 Task: Create a task  Integrate website with email marketing platforms , assign it to team member softage.5@softage.net in the project AgileCore and update the status of the task to  At Risk , set the priority of the task to Medium
Action: Mouse moved to (67, 336)
Screenshot: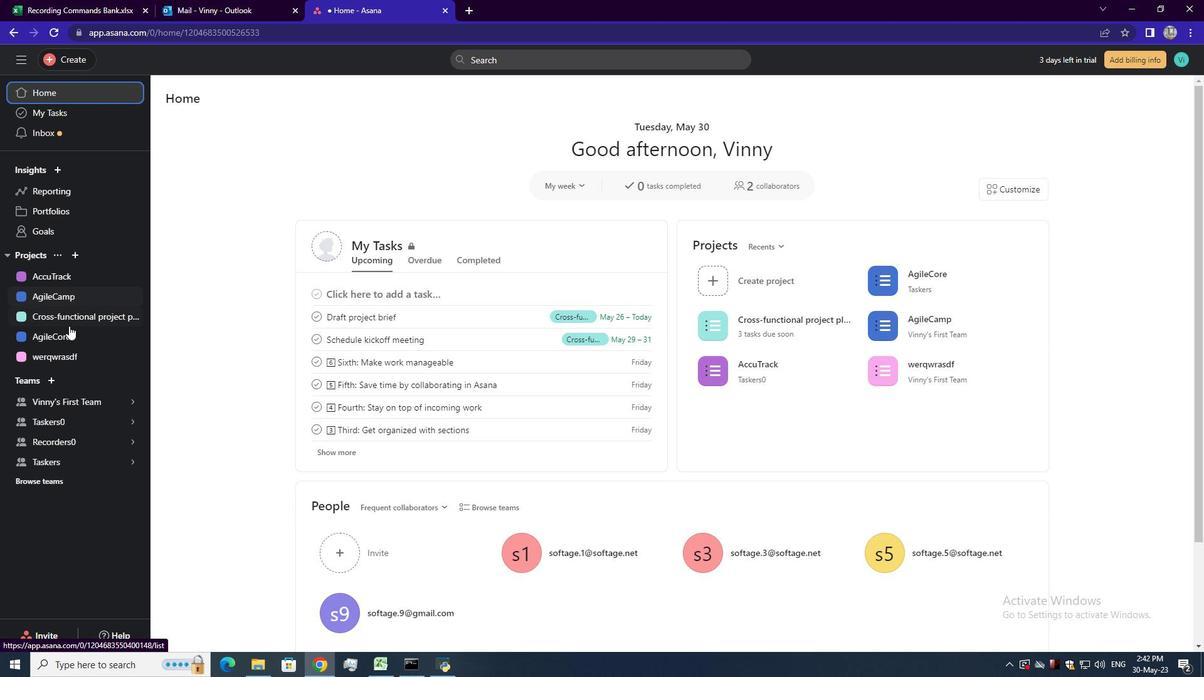 
Action: Mouse pressed left at (67, 336)
Screenshot: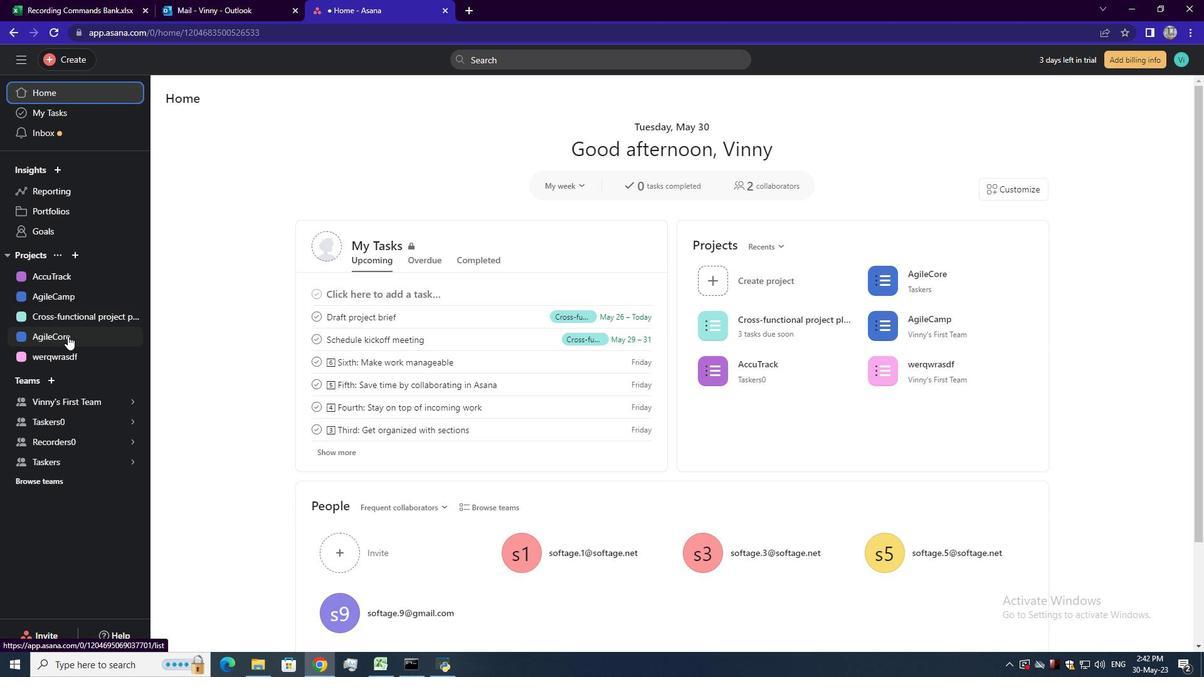 
Action: Mouse moved to (72, 57)
Screenshot: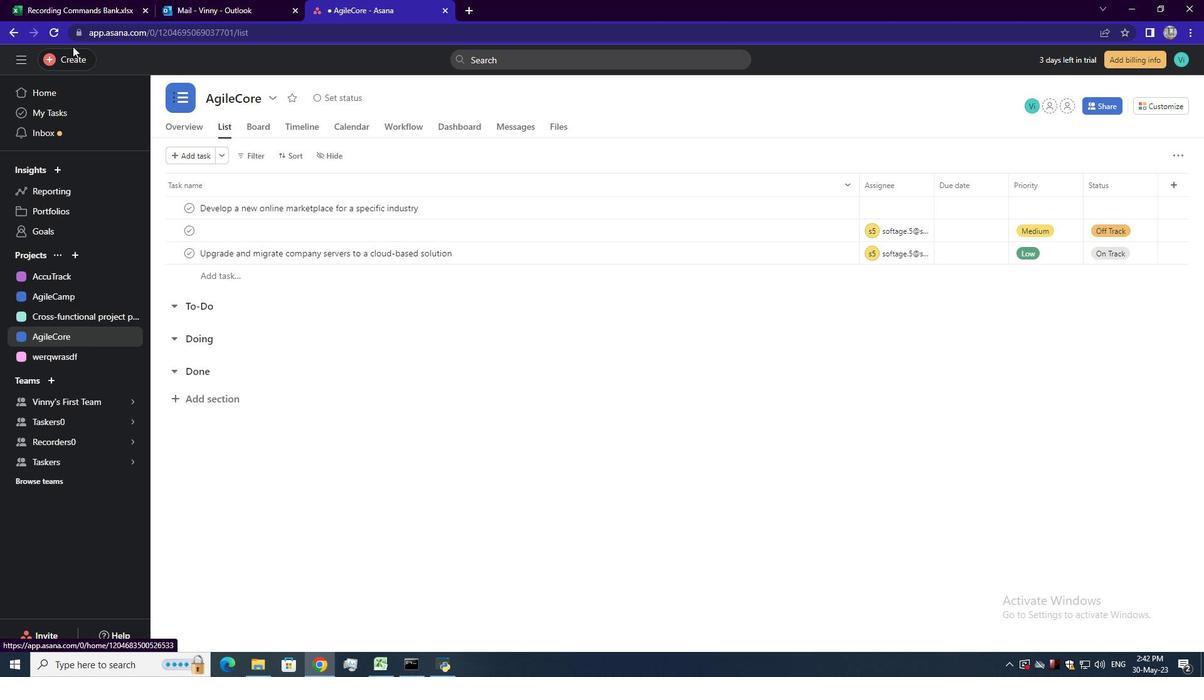 
Action: Mouse pressed left at (72, 57)
Screenshot: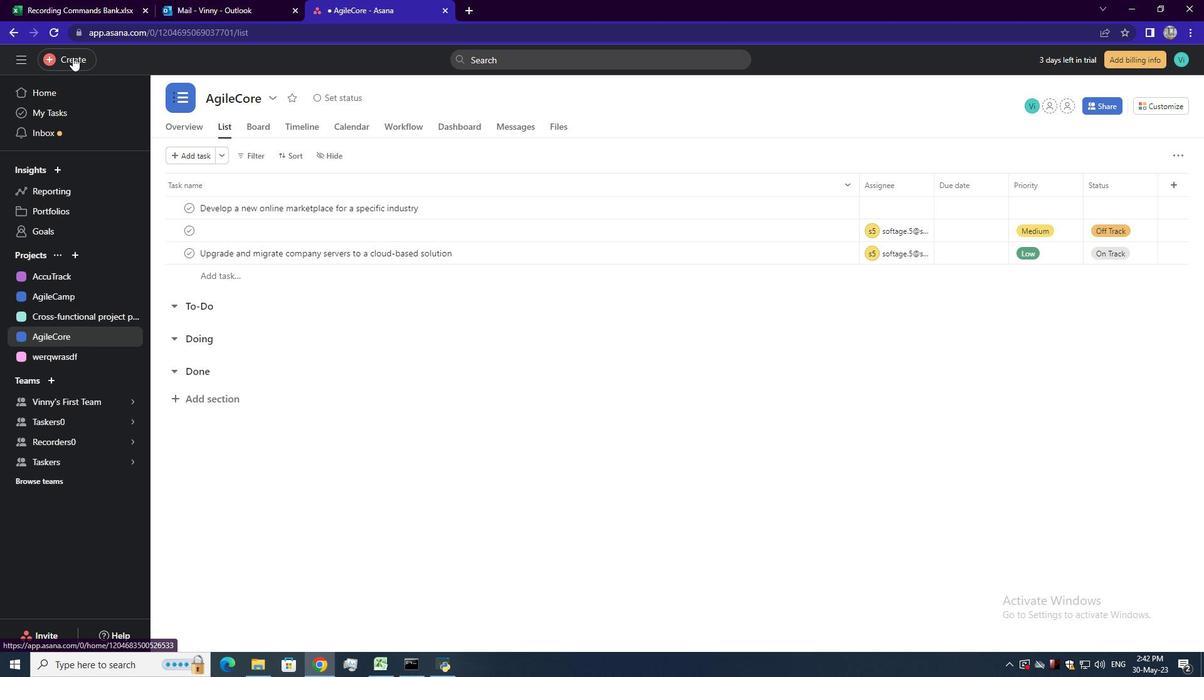 
Action: Mouse moved to (121, 63)
Screenshot: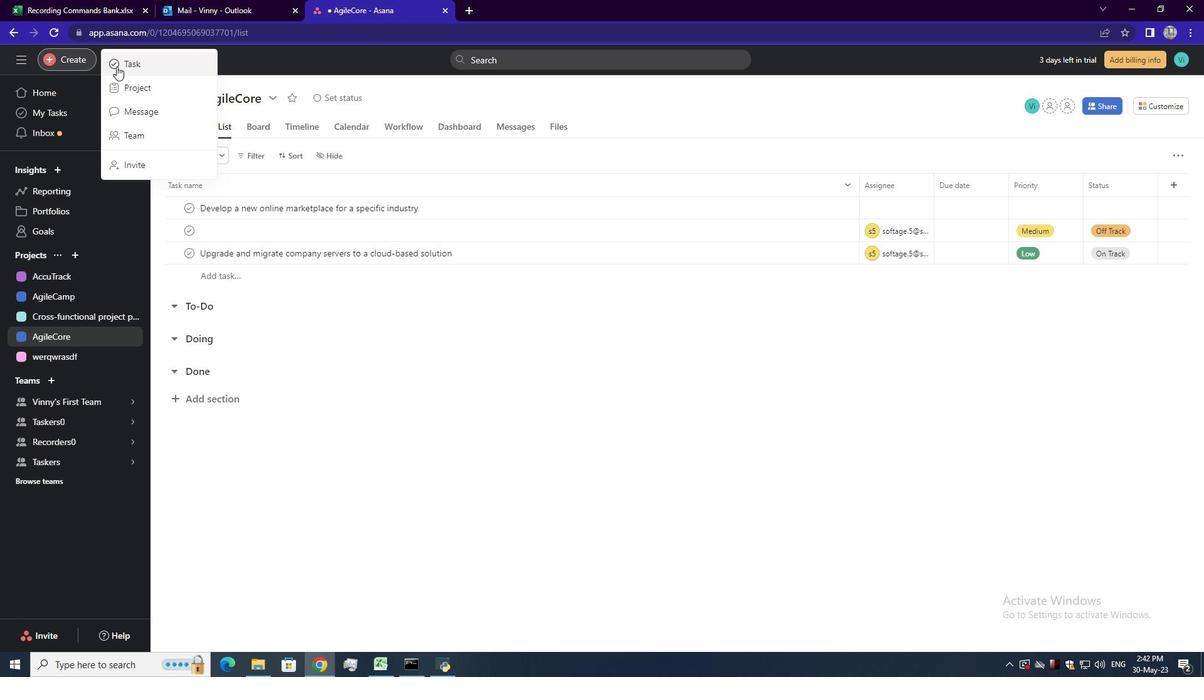 
Action: Mouse pressed left at (121, 63)
Screenshot: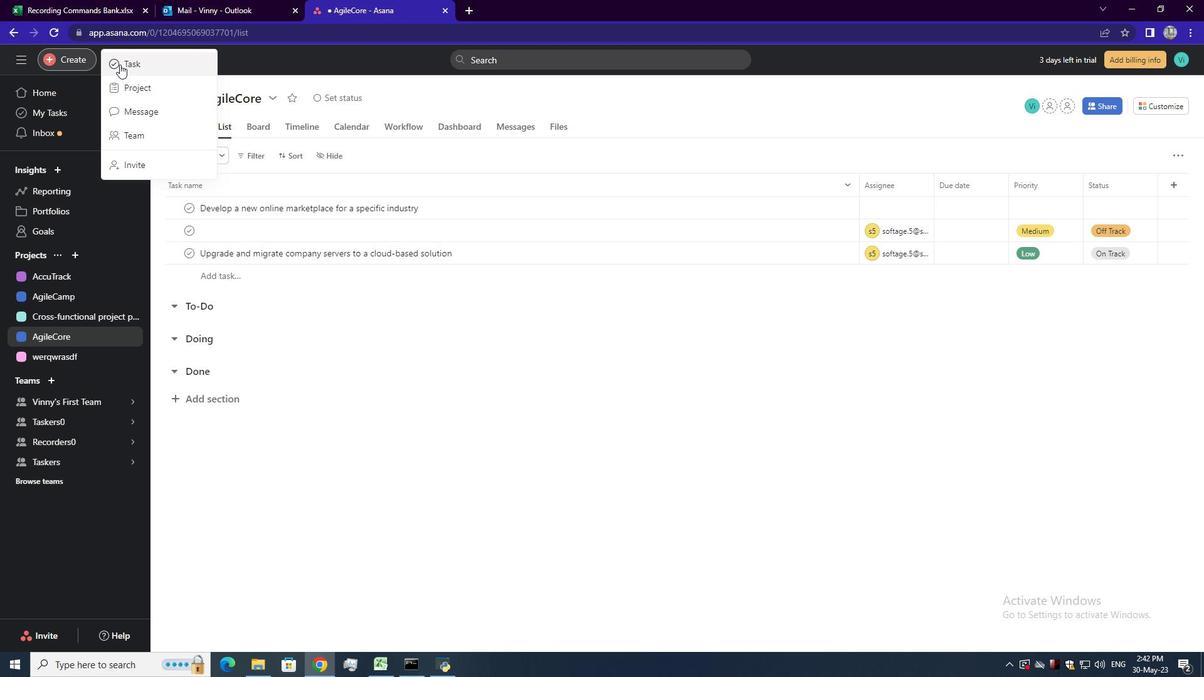 
Action: Mouse pressed left at (121, 63)
Screenshot: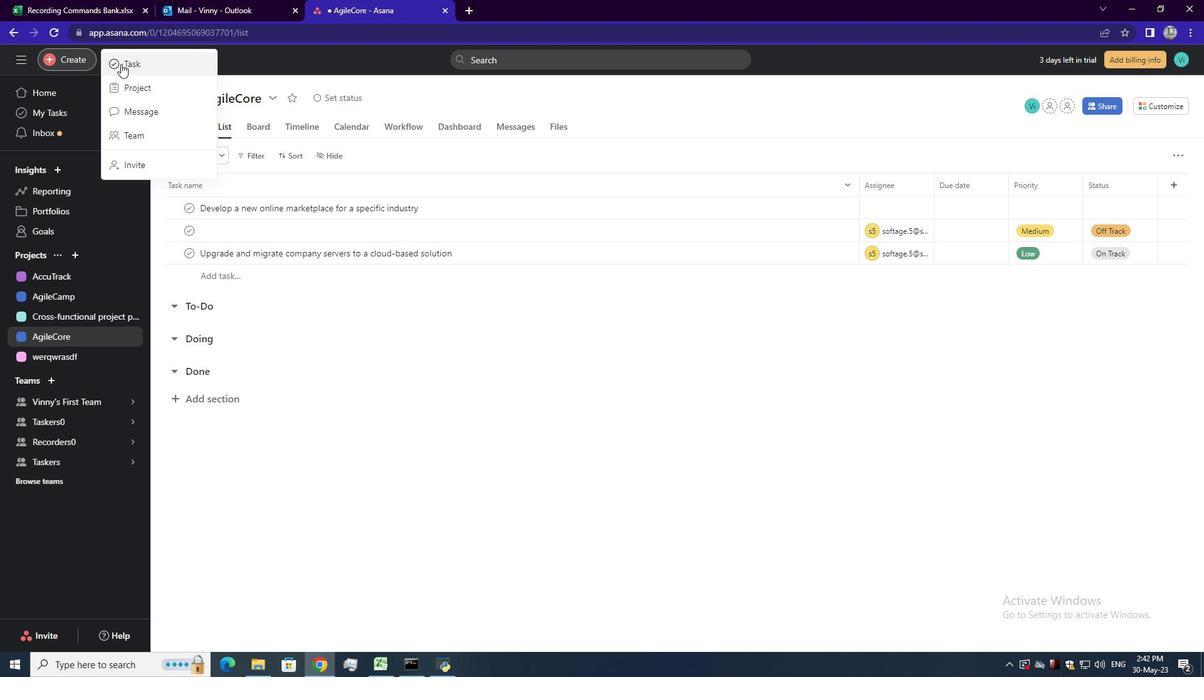 
Action: Mouse moved to (943, 393)
Screenshot: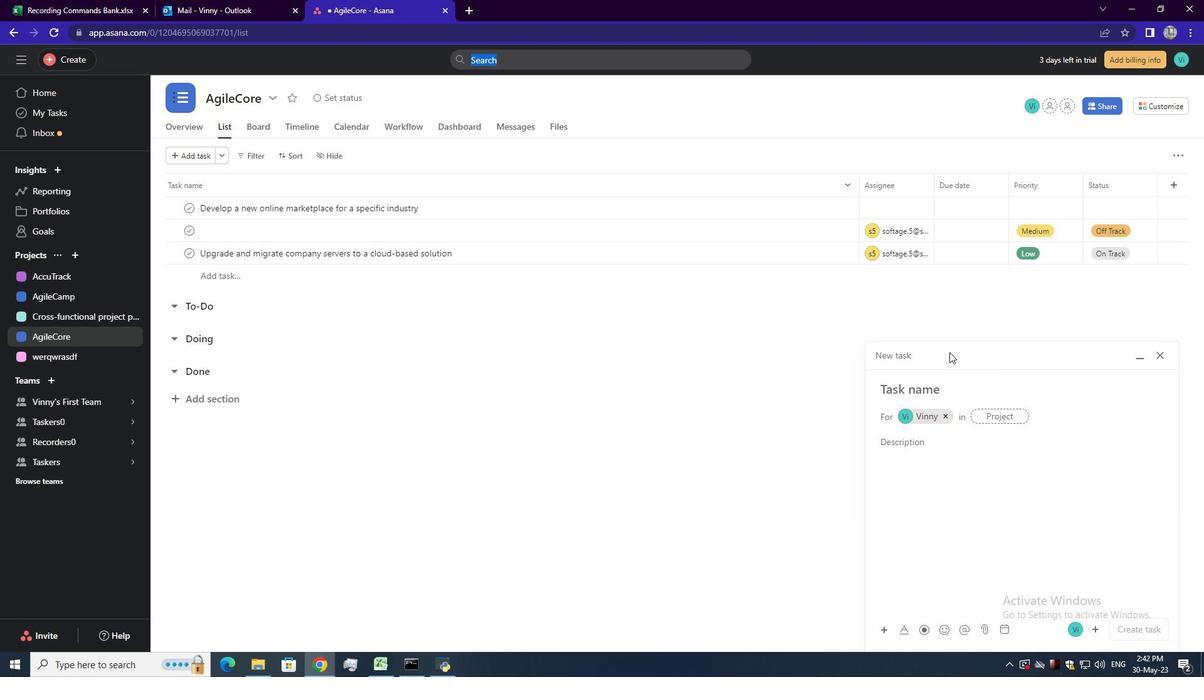 
Action: Mouse pressed left at (943, 393)
Screenshot: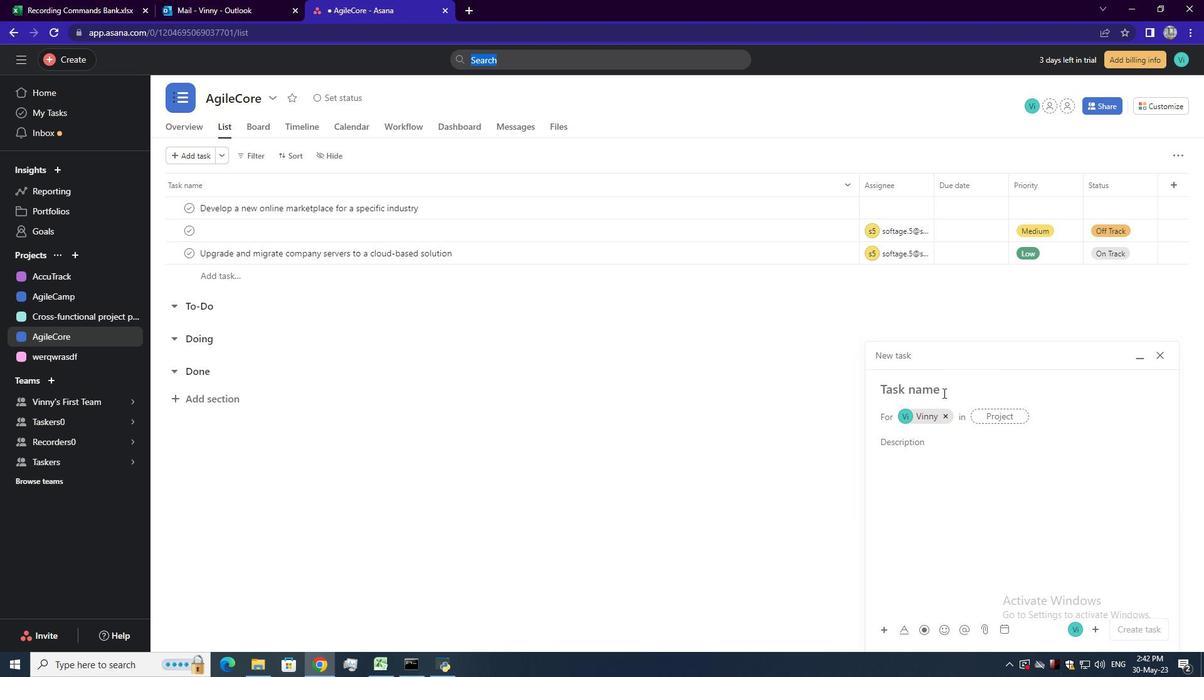 
Action: Key pressed <Key.shift><Key.shift><Key.shift><Key.shift><Key.shift><Key.shift><Key.shift><Key.shift><Key.shift>Integrate<Key.space>website<Key.space>with<Key.space>email<Key.space>marketing<Key.space>platforms<Key.enter>
Screenshot: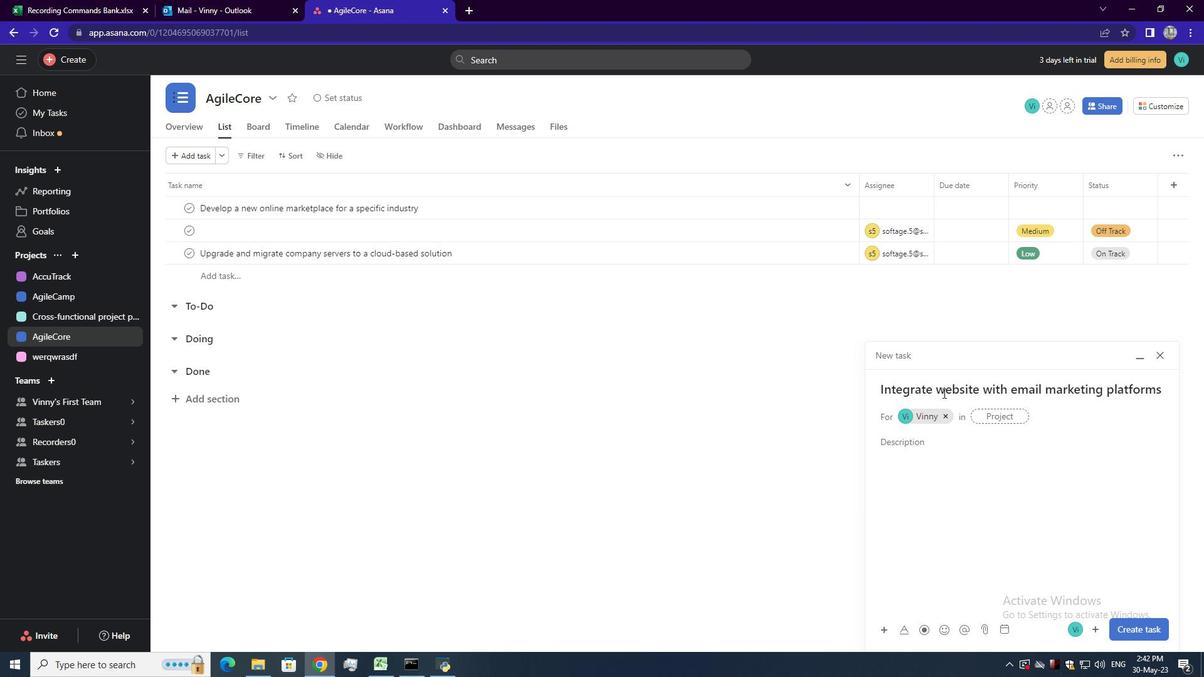 
Action: Mouse moved to (1001, 418)
Screenshot: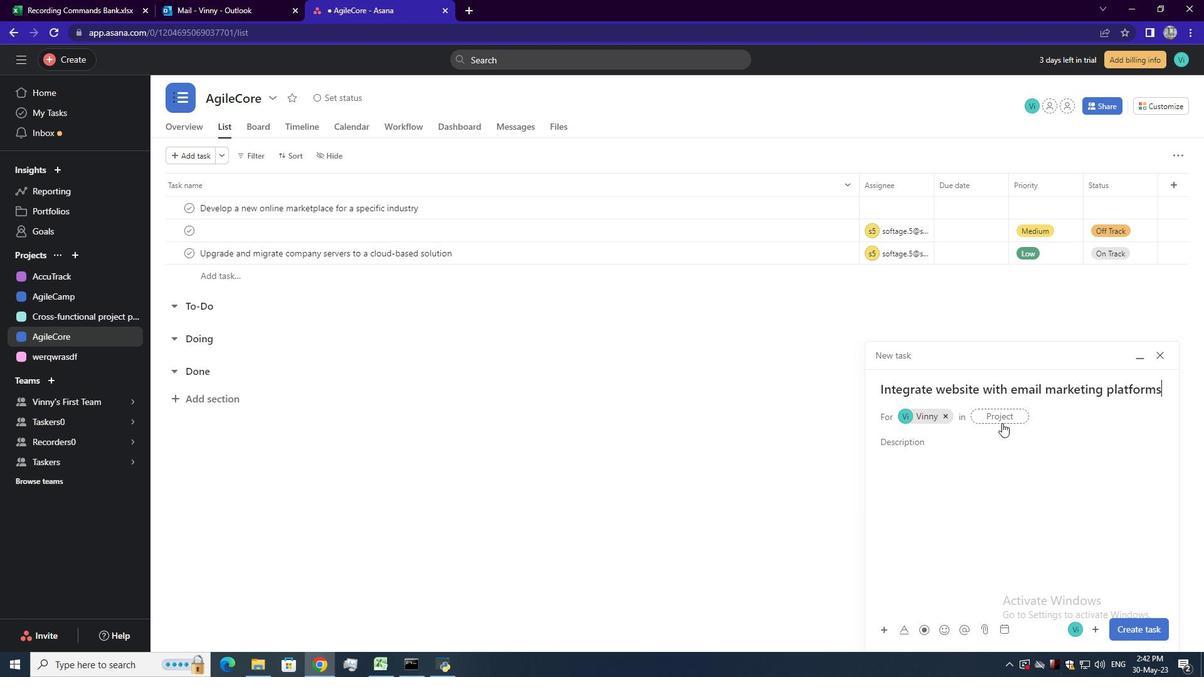 
Action: Mouse pressed left at (1001, 418)
Screenshot: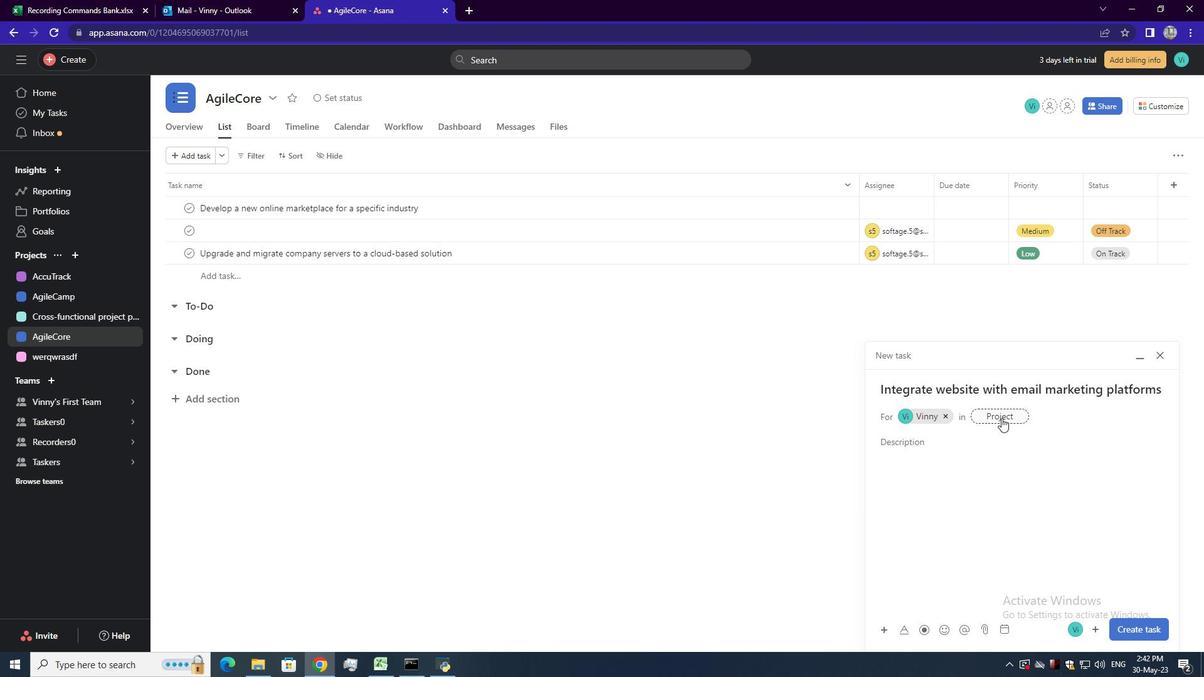 
Action: Mouse moved to (827, 435)
Screenshot: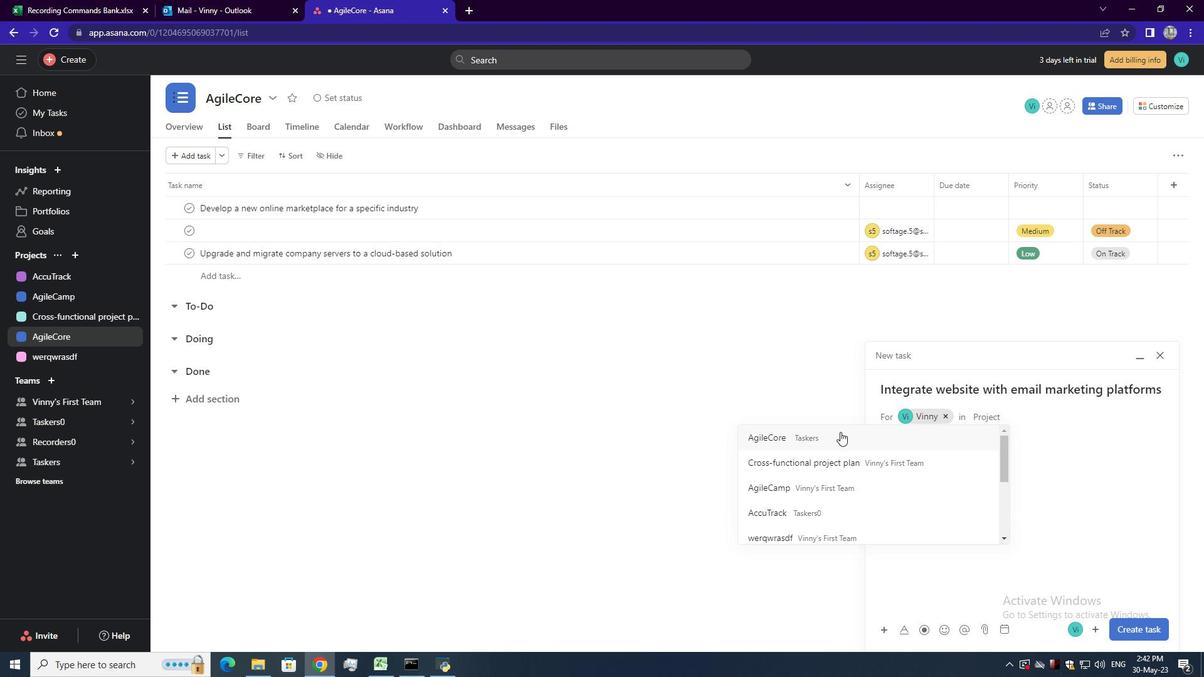 
Action: Mouse pressed left at (827, 435)
Screenshot: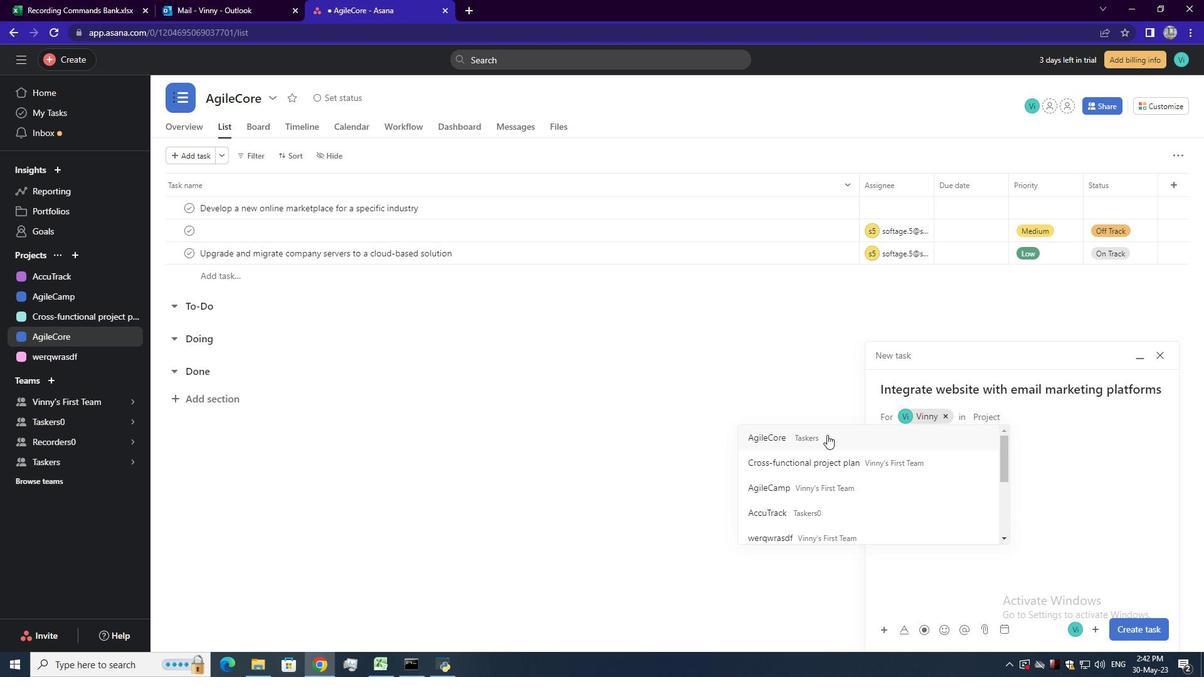 
Action: Mouse moved to (947, 452)
Screenshot: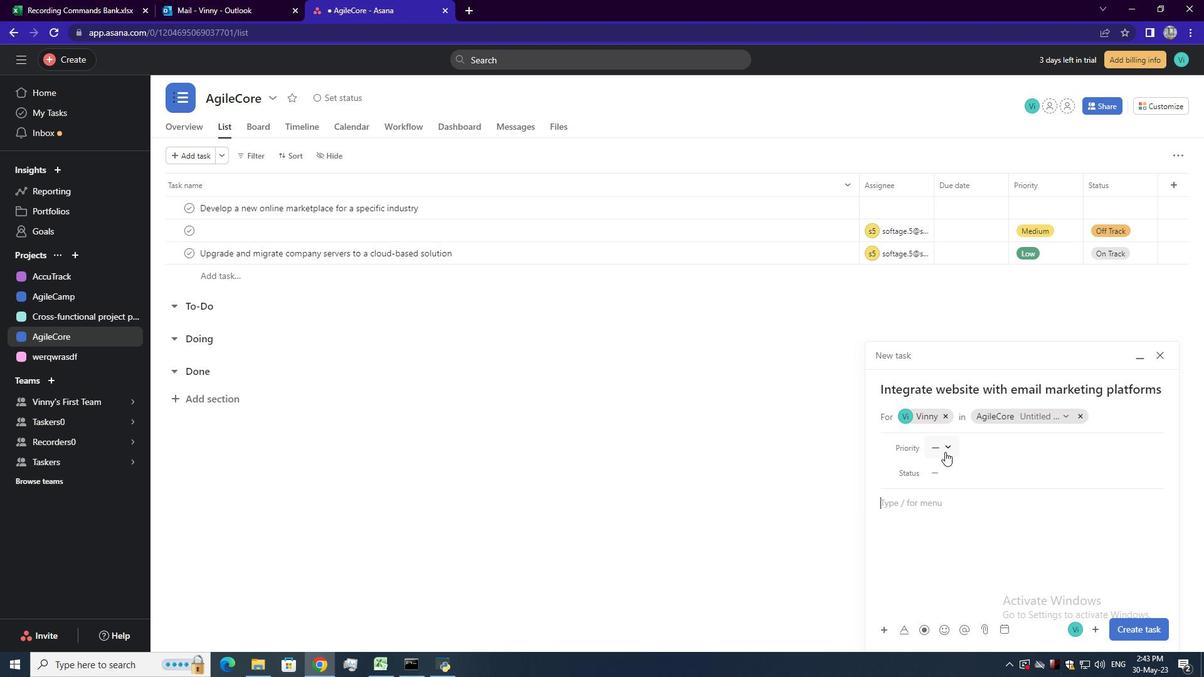 
Action: Mouse pressed left at (947, 452)
Screenshot: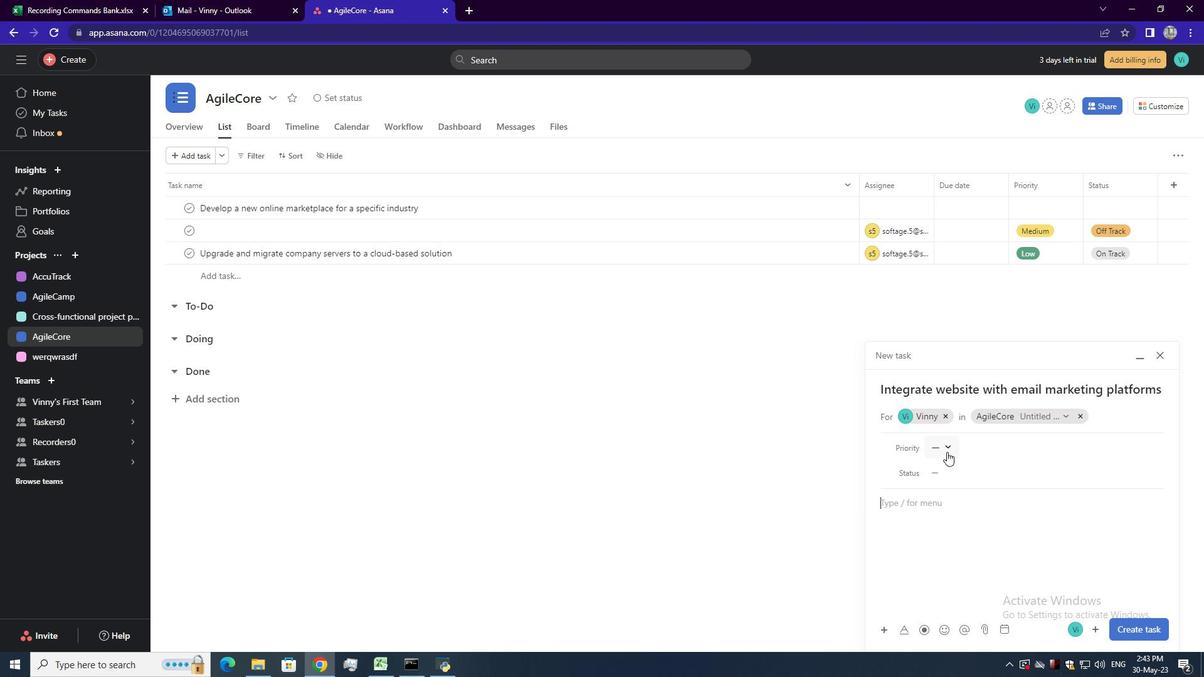 
Action: Mouse moved to (971, 503)
Screenshot: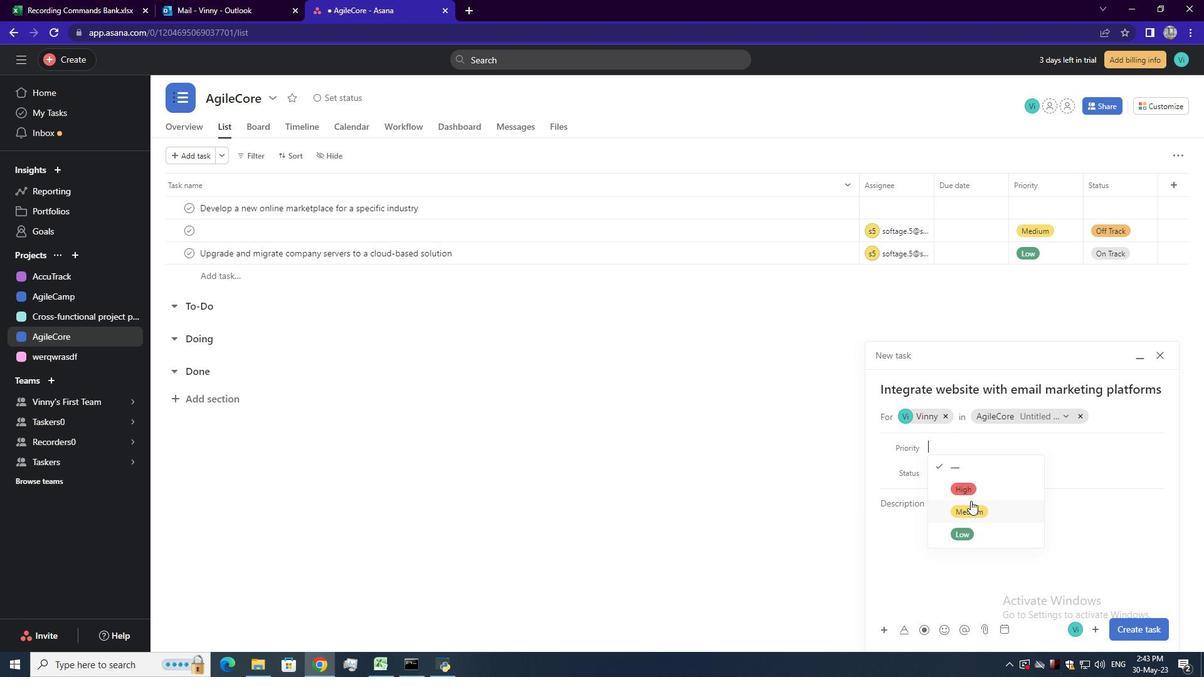 
Action: Mouse pressed left at (971, 503)
Screenshot: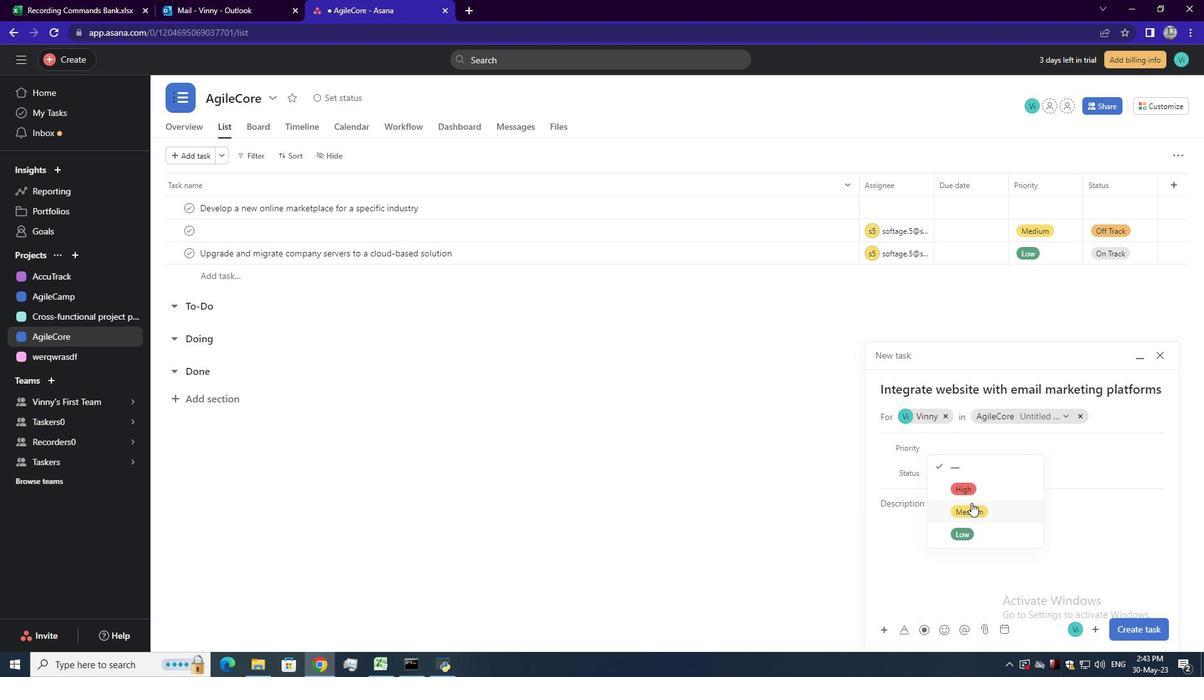 
Action: Mouse moved to (945, 475)
Screenshot: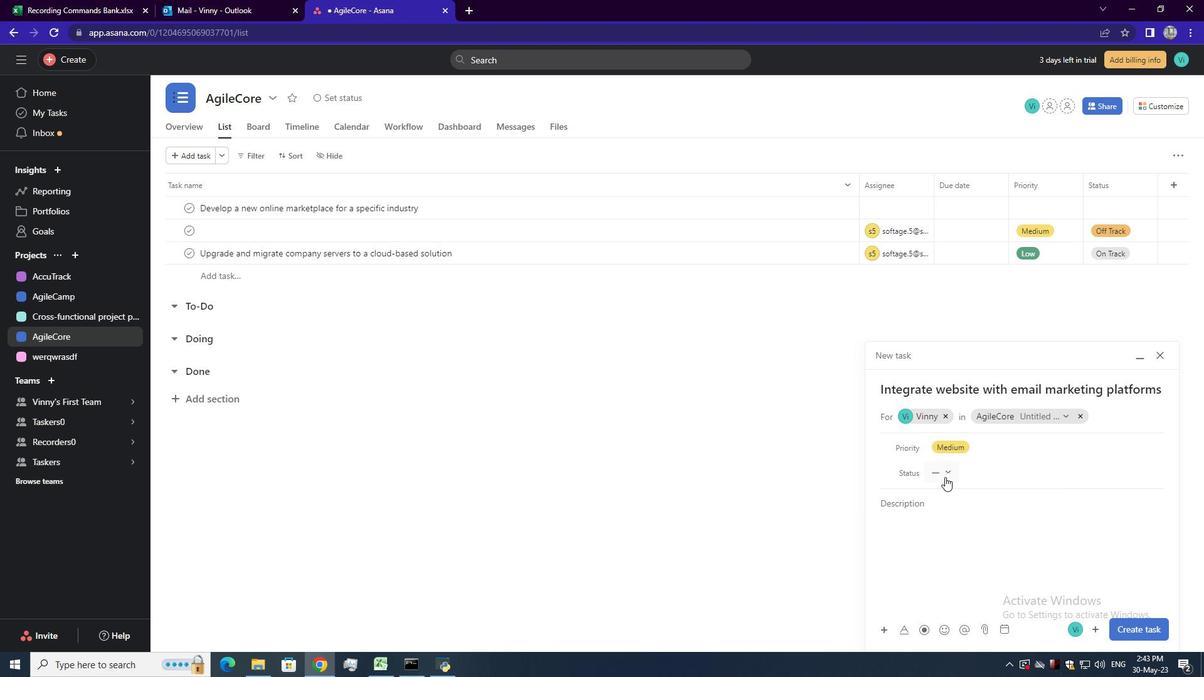 
Action: Mouse pressed left at (945, 475)
Screenshot: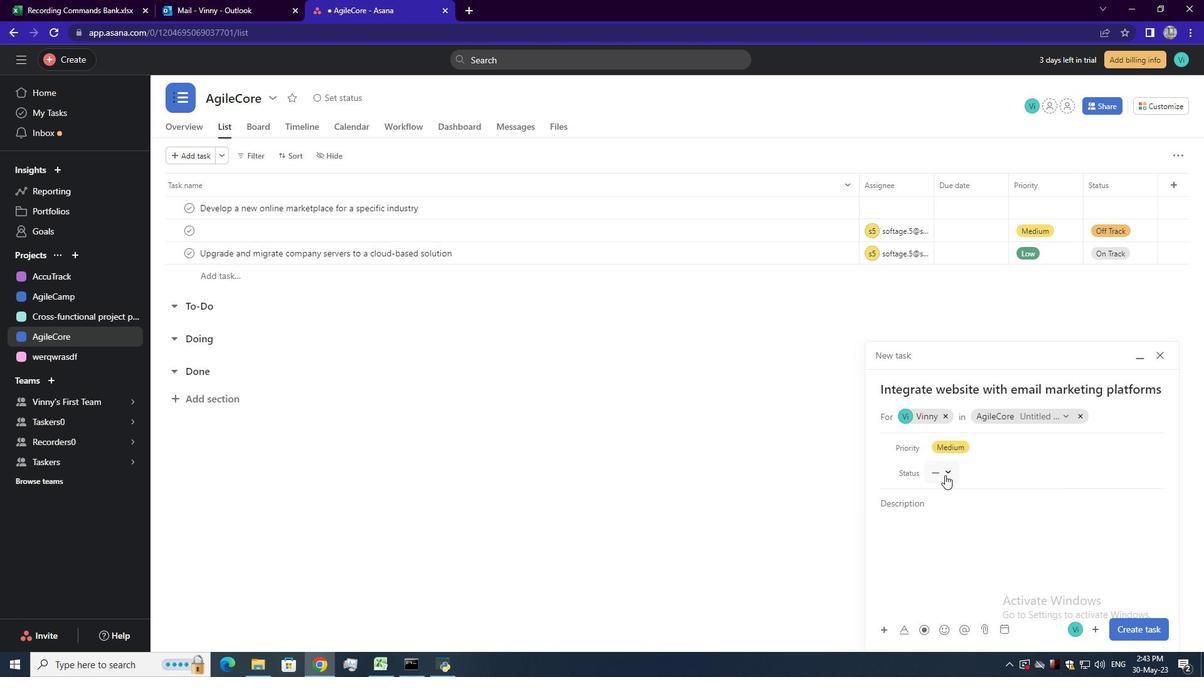 
Action: Mouse moved to (976, 554)
Screenshot: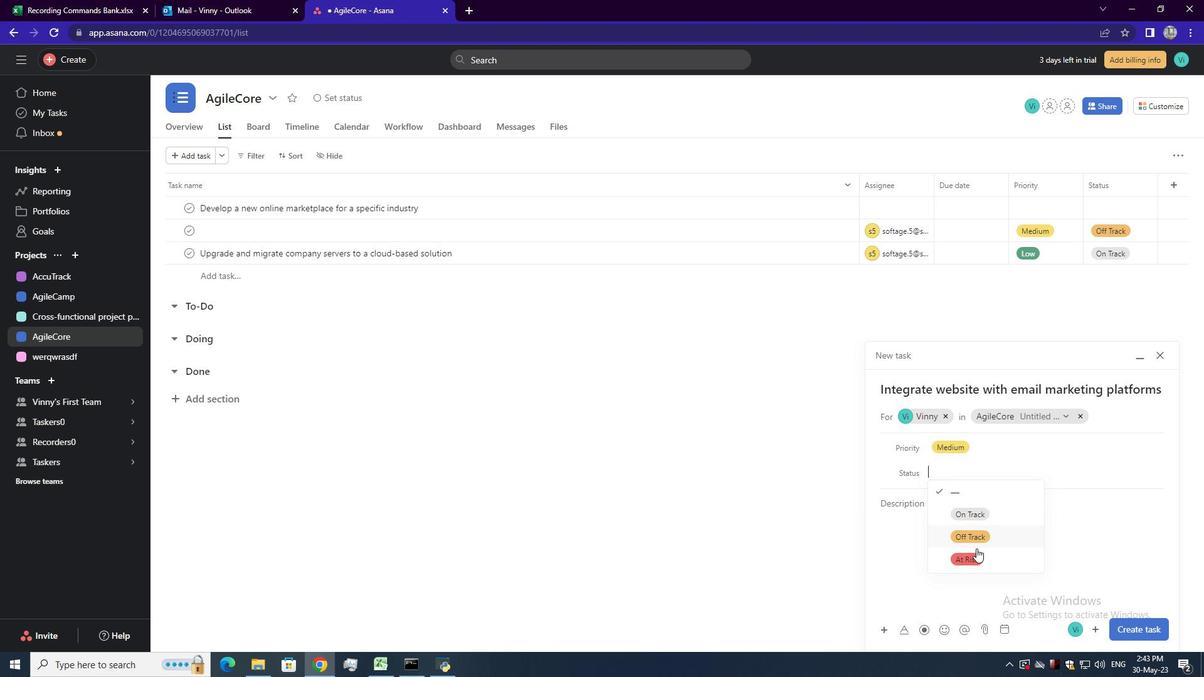 
Action: Mouse pressed left at (976, 554)
Screenshot: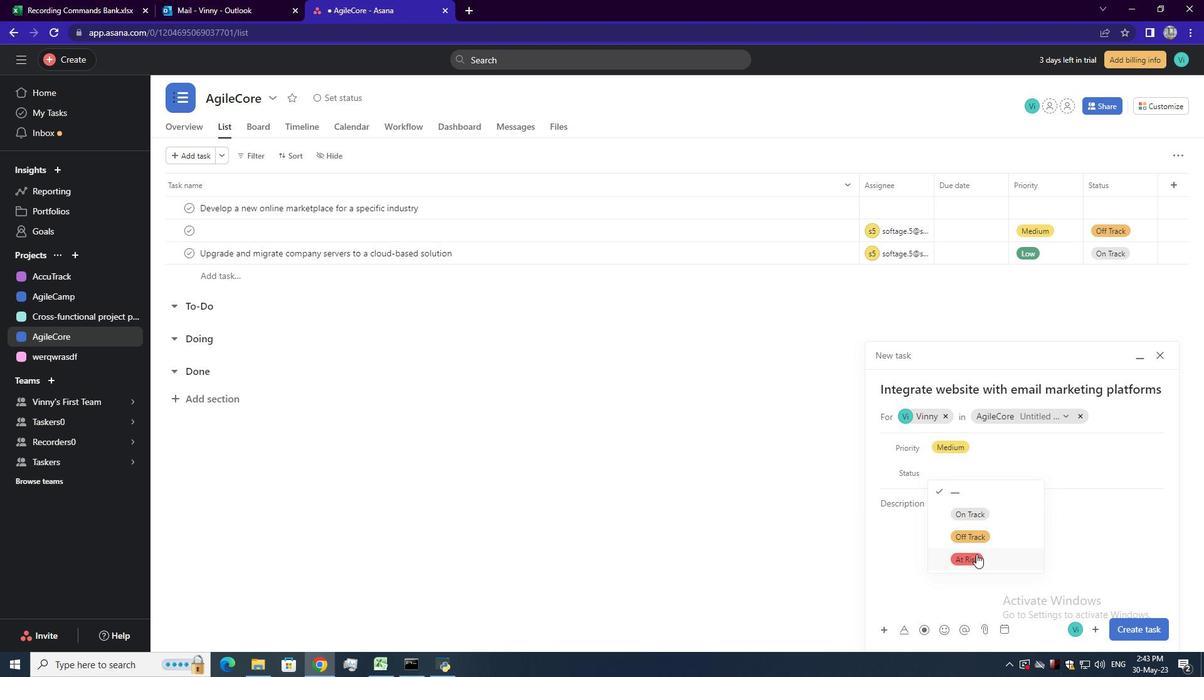 
Action: Mouse moved to (1133, 630)
Screenshot: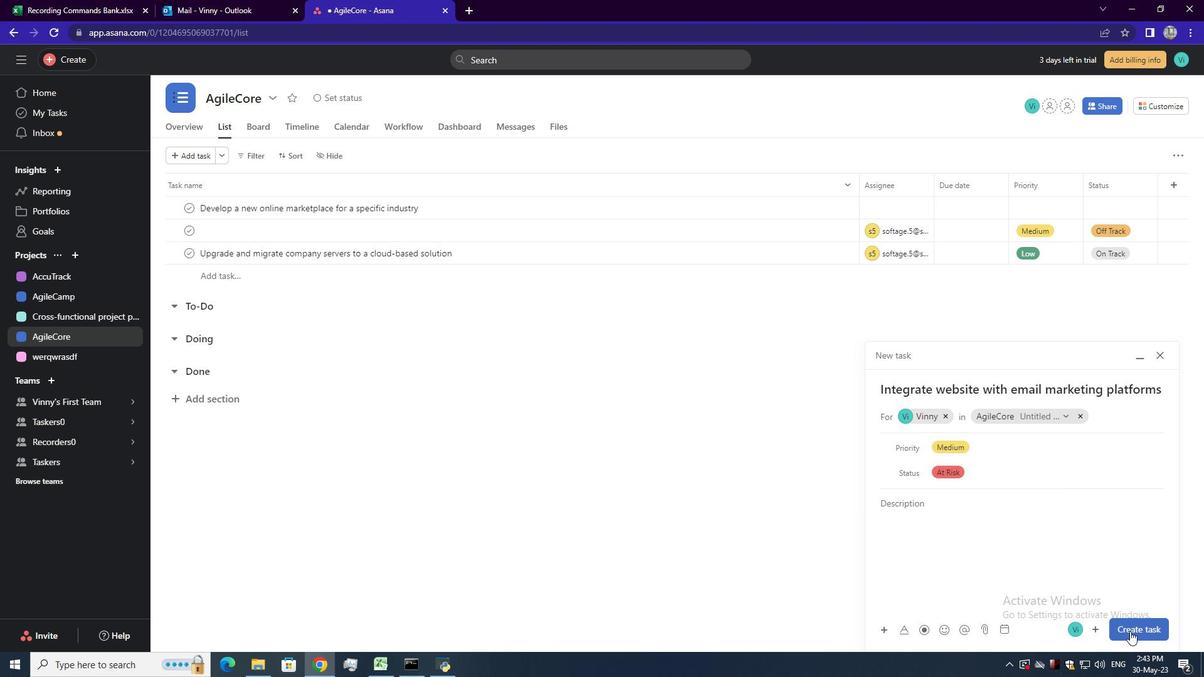 
Action: Mouse pressed left at (1133, 630)
Screenshot: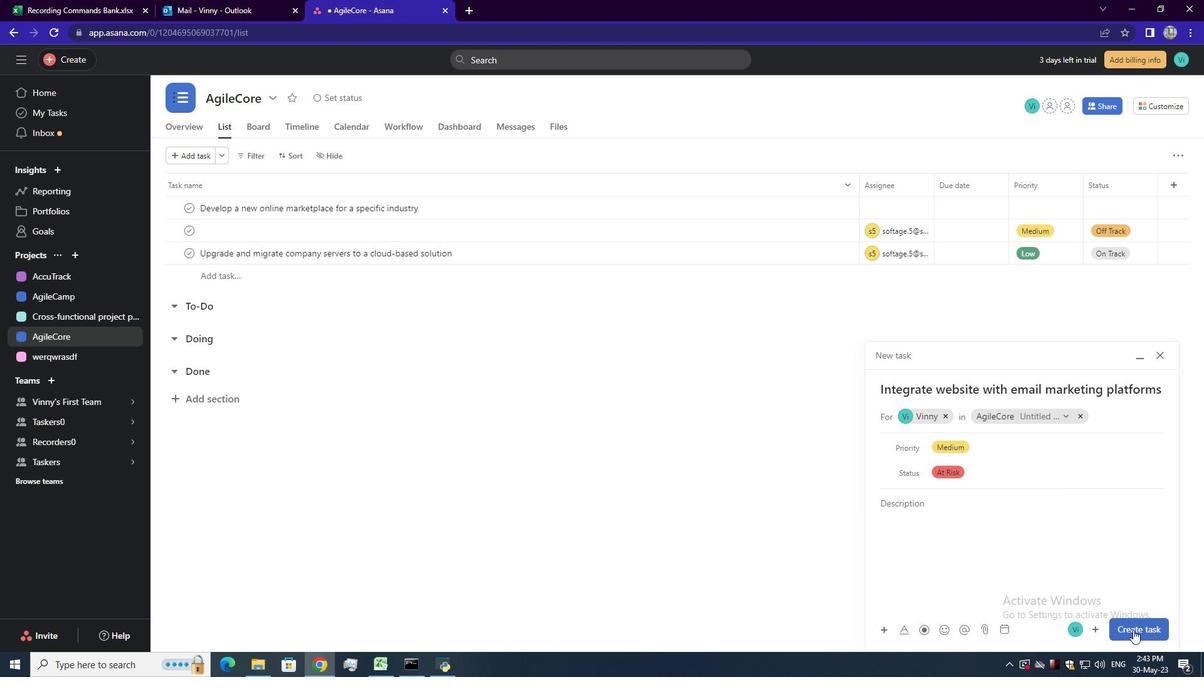 
Action: Mouse moved to (894, 205)
Screenshot: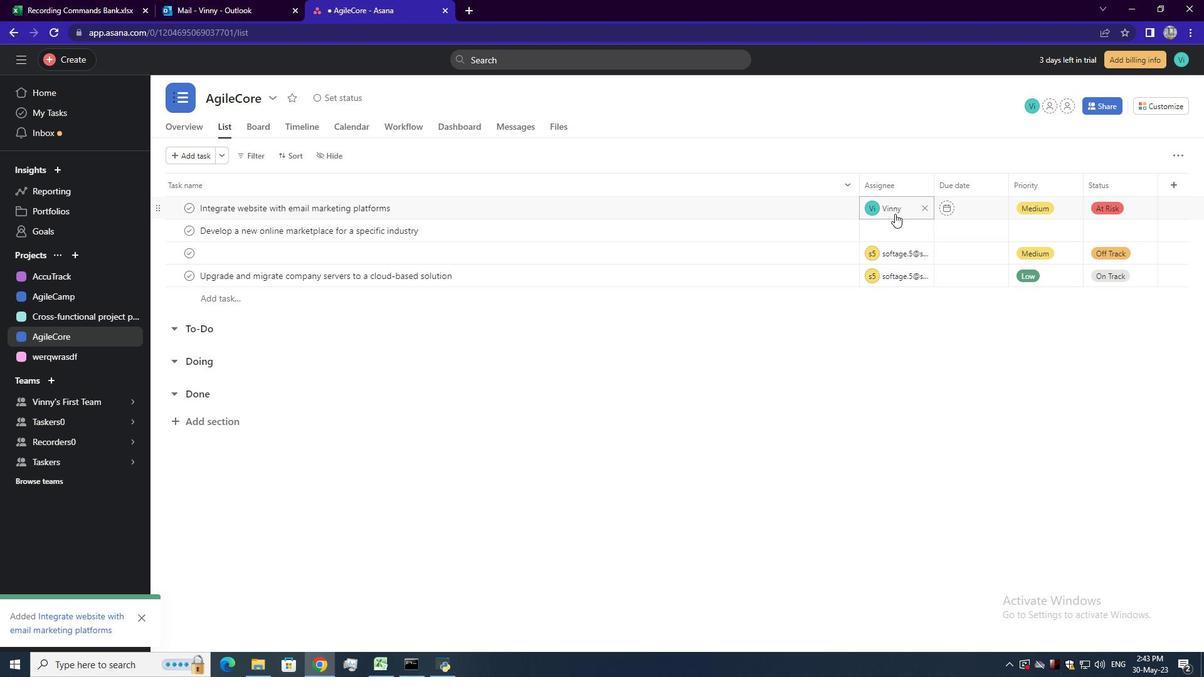 
Action: Mouse pressed left at (894, 205)
Screenshot: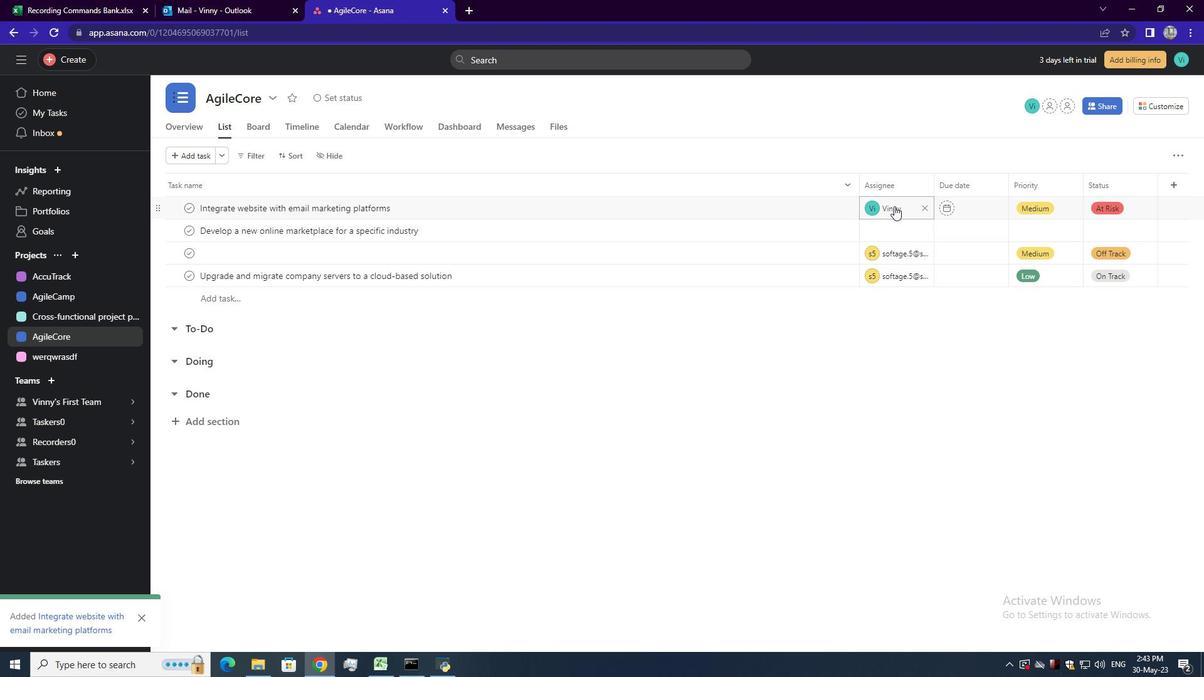 
Action: Mouse moved to (938, 302)
Screenshot: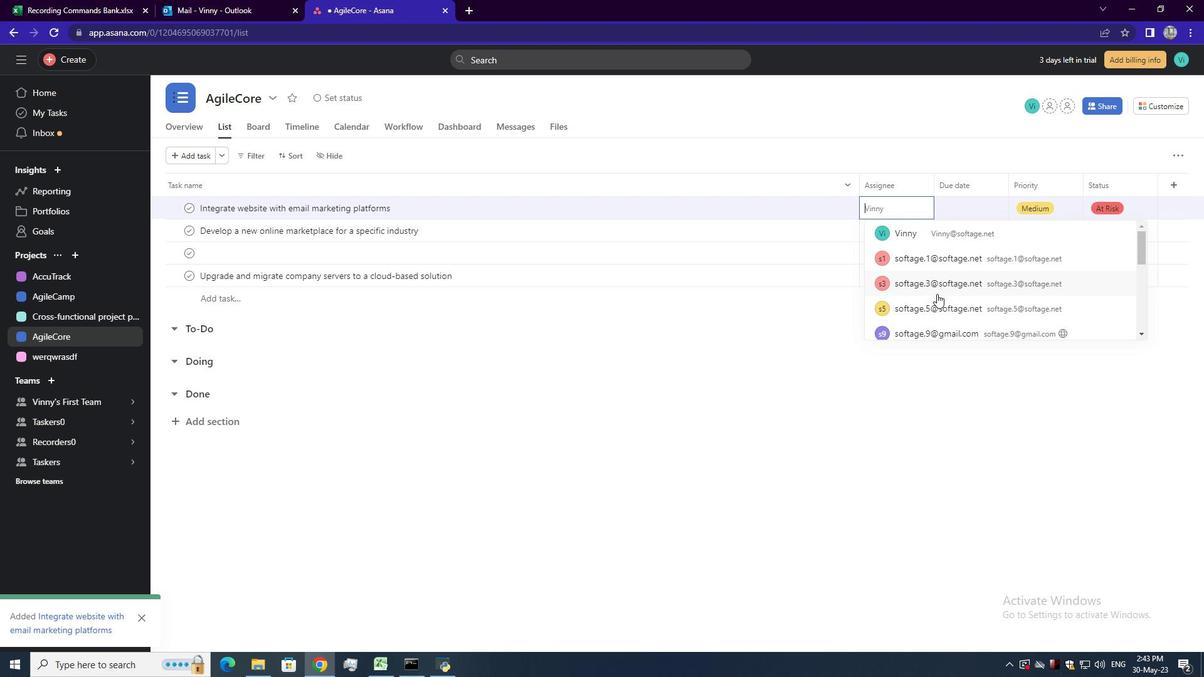 
Action: Mouse pressed left at (938, 302)
Screenshot: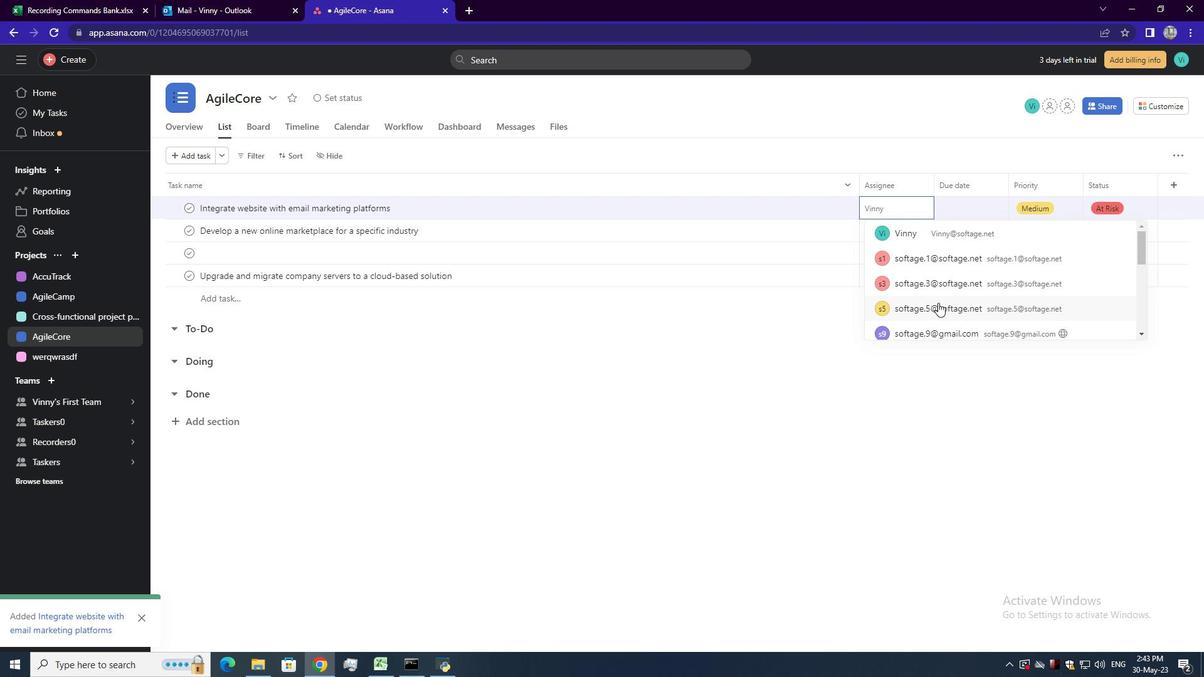 
Action: Mouse moved to (938, 323)
Screenshot: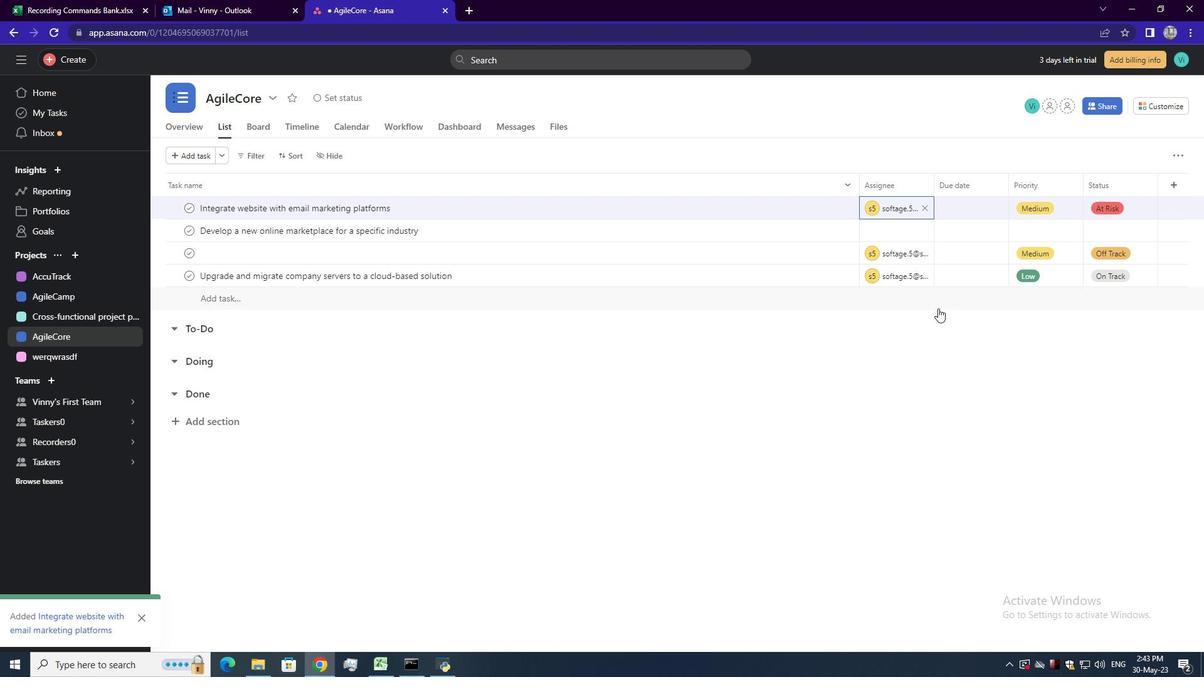 
